 Task: Open the Outlook data file named 'backup' from the Documents folder.
Action: Mouse moved to (24, 65)
Screenshot: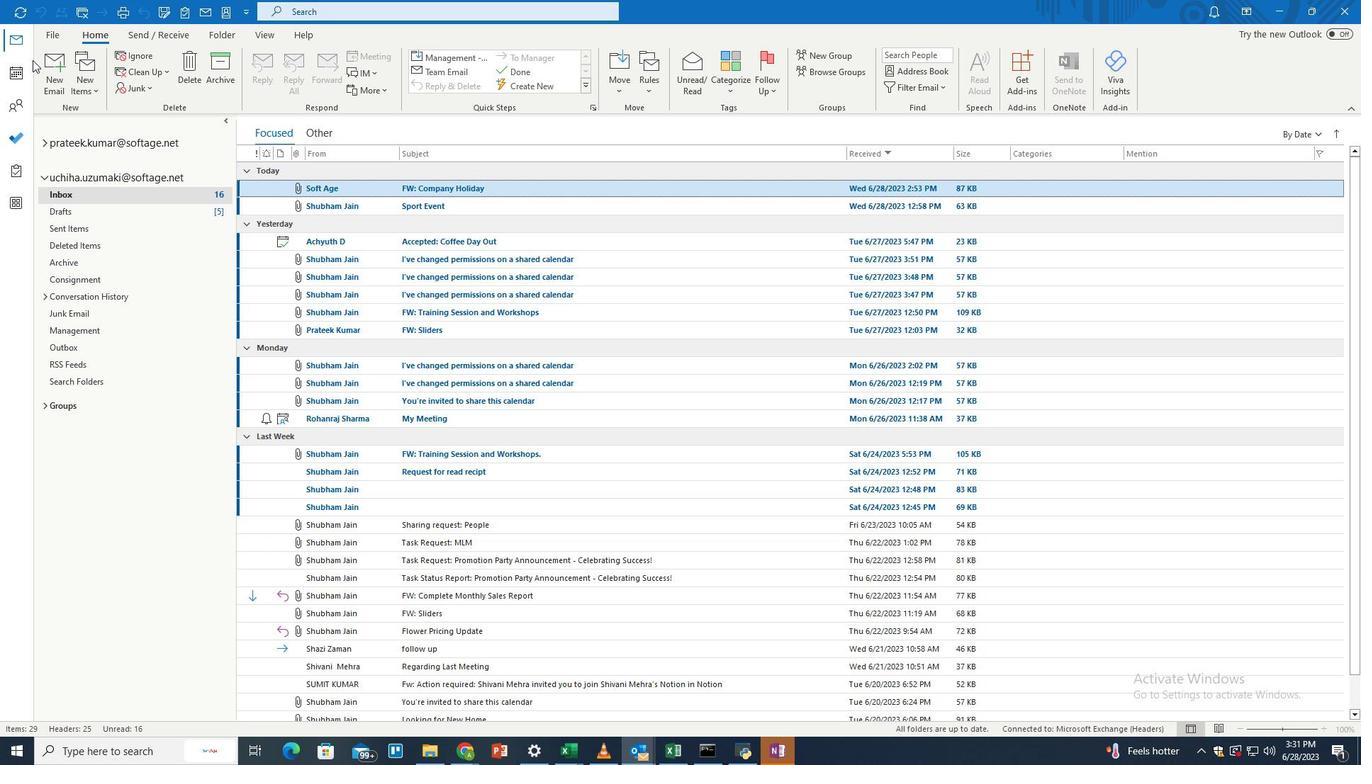 
Action: Mouse pressed left at (24, 65)
Screenshot: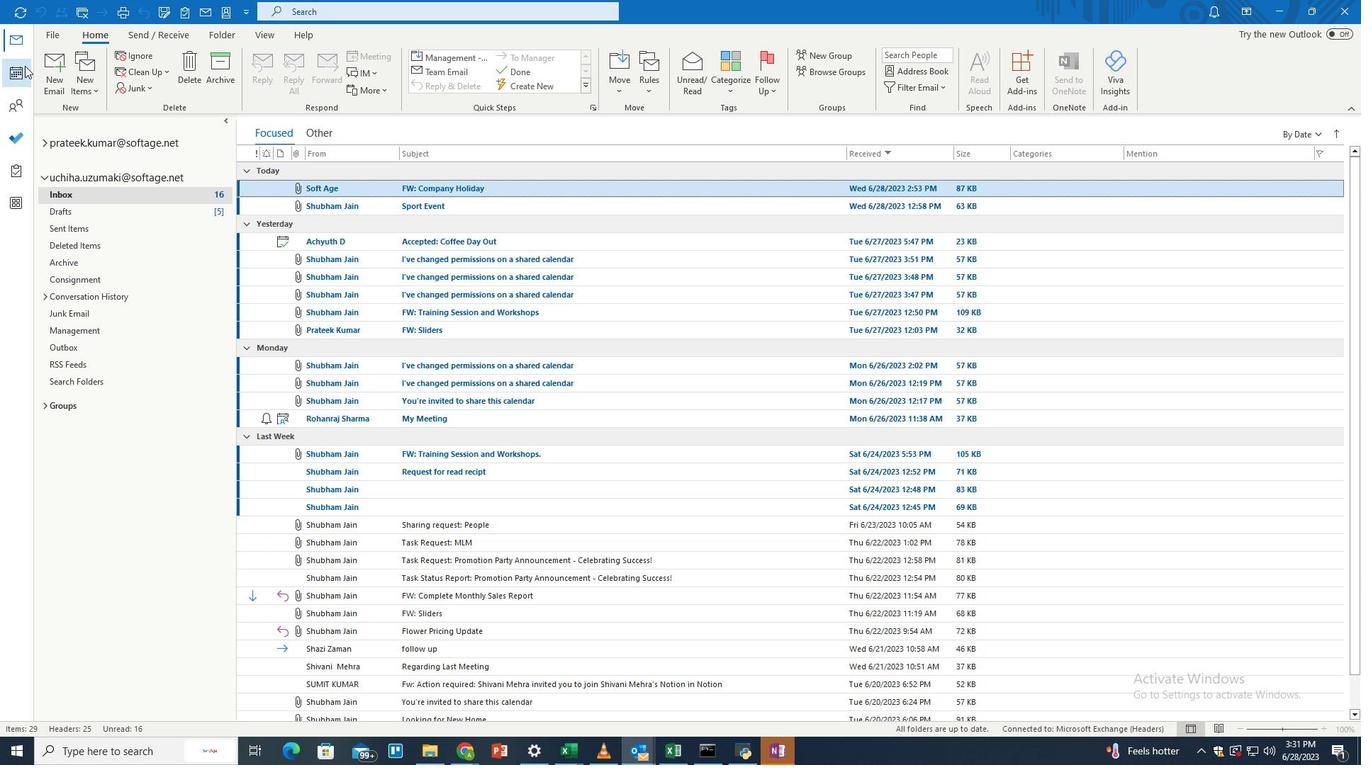 
Action: Mouse moved to (52, 31)
Screenshot: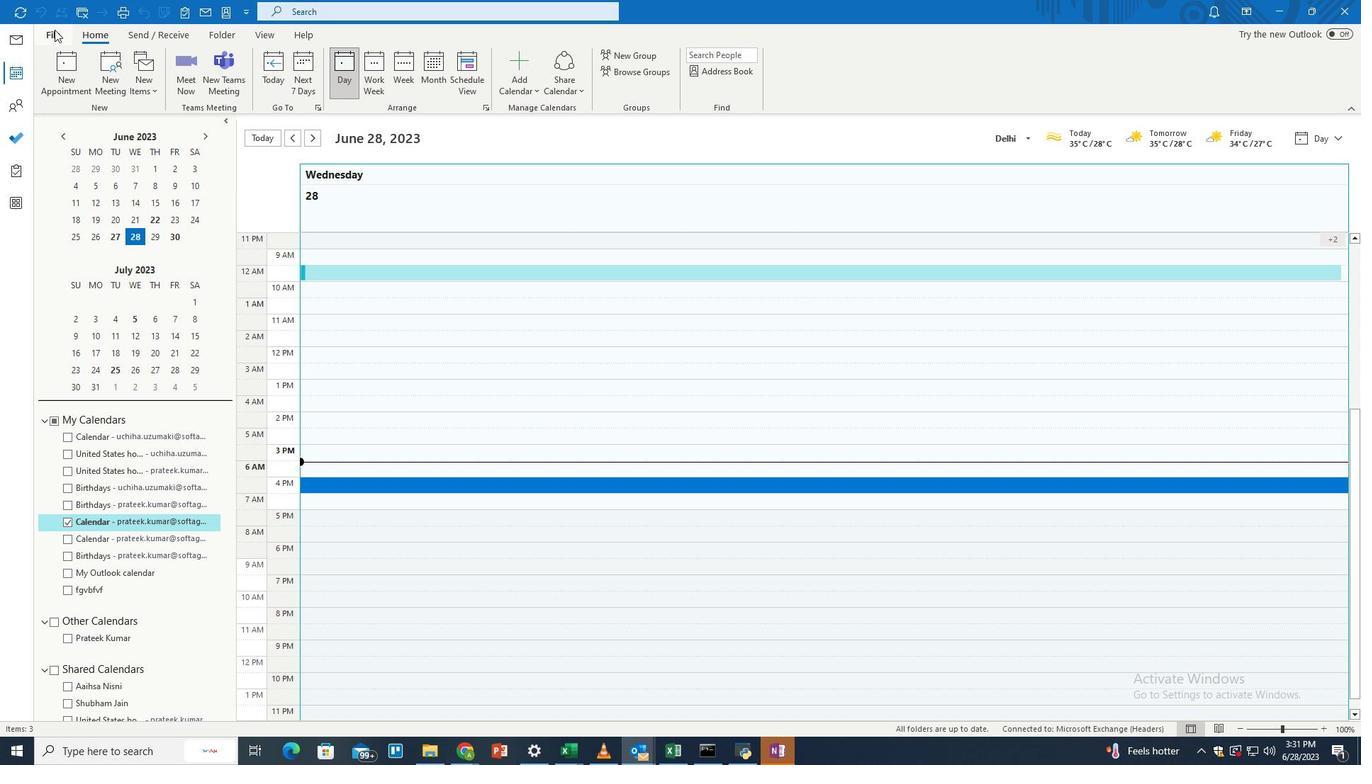 
Action: Mouse pressed left at (52, 31)
Screenshot: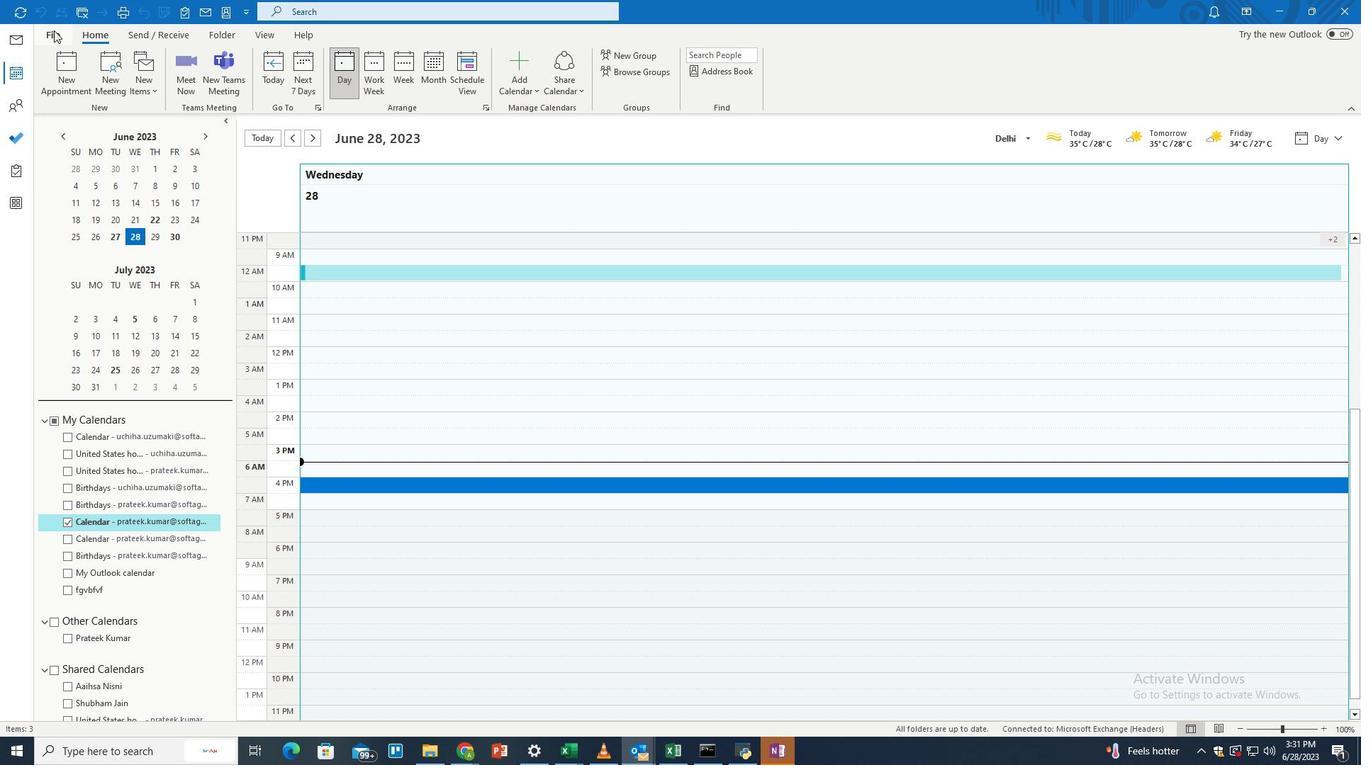 
Action: Mouse moved to (64, 99)
Screenshot: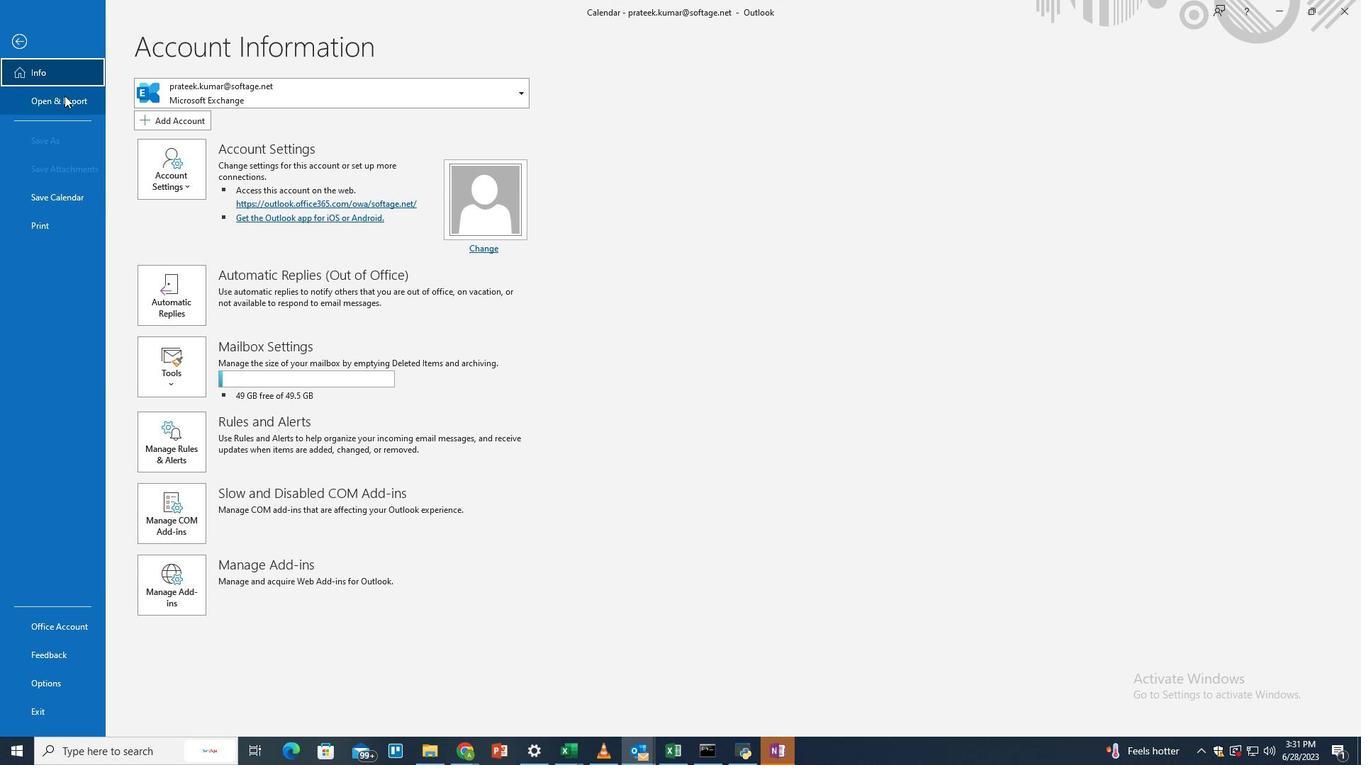 
Action: Mouse pressed left at (64, 99)
Screenshot: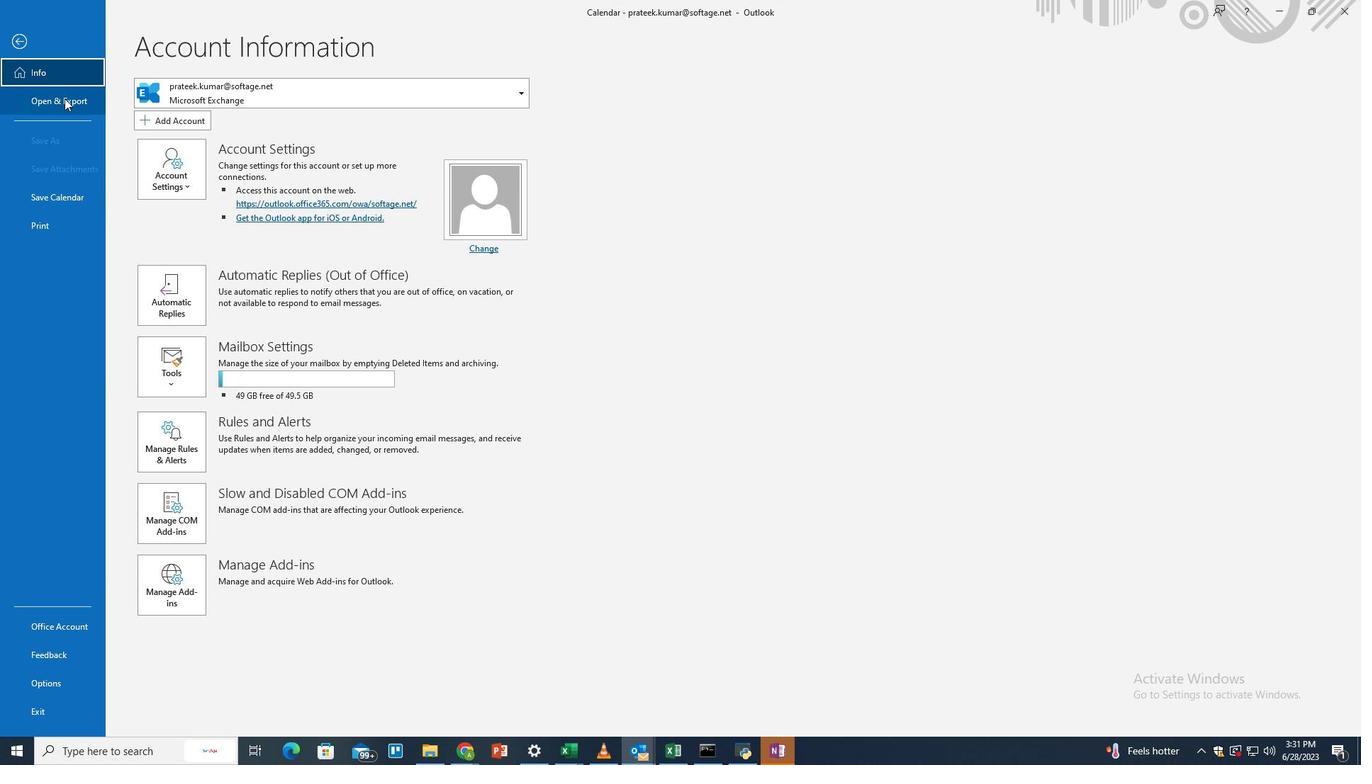 
Action: Mouse moved to (181, 177)
Screenshot: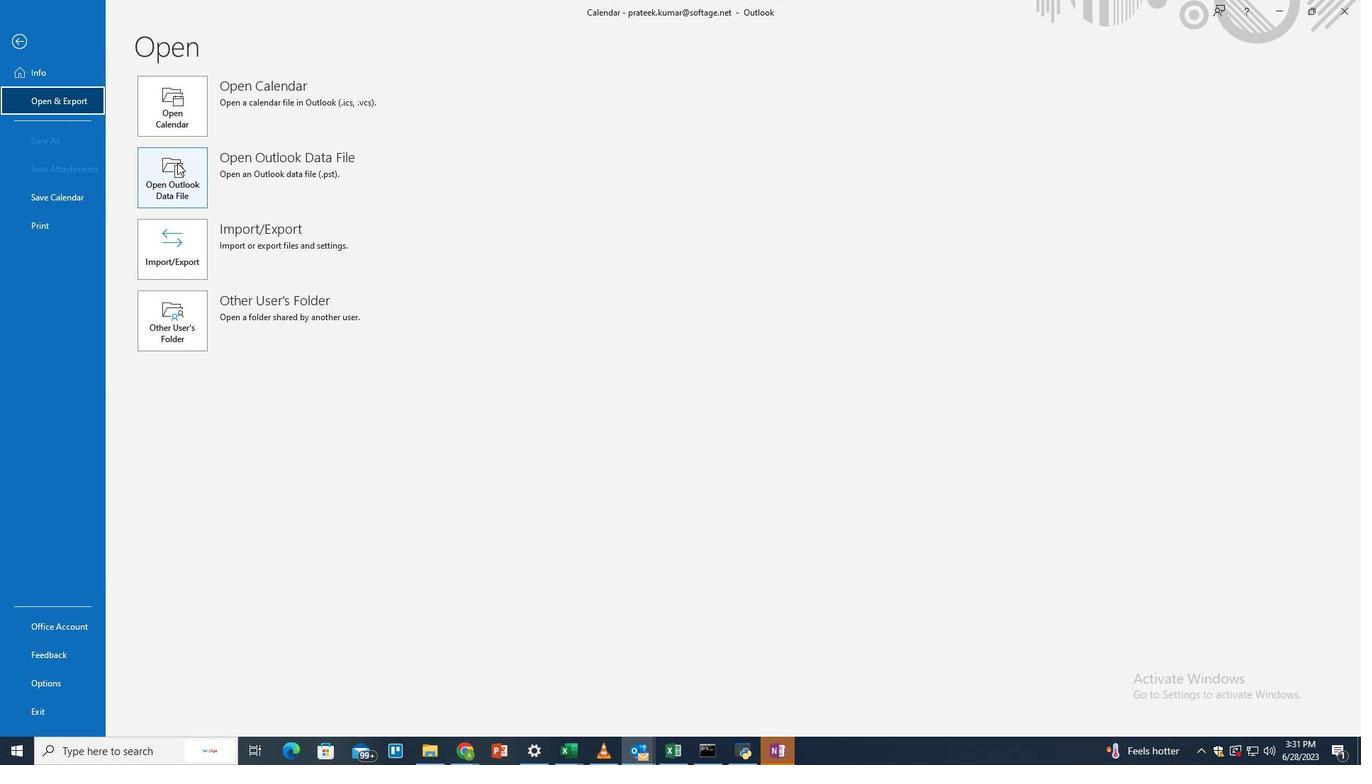 
Action: Mouse pressed left at (181, 177)
Screenshot: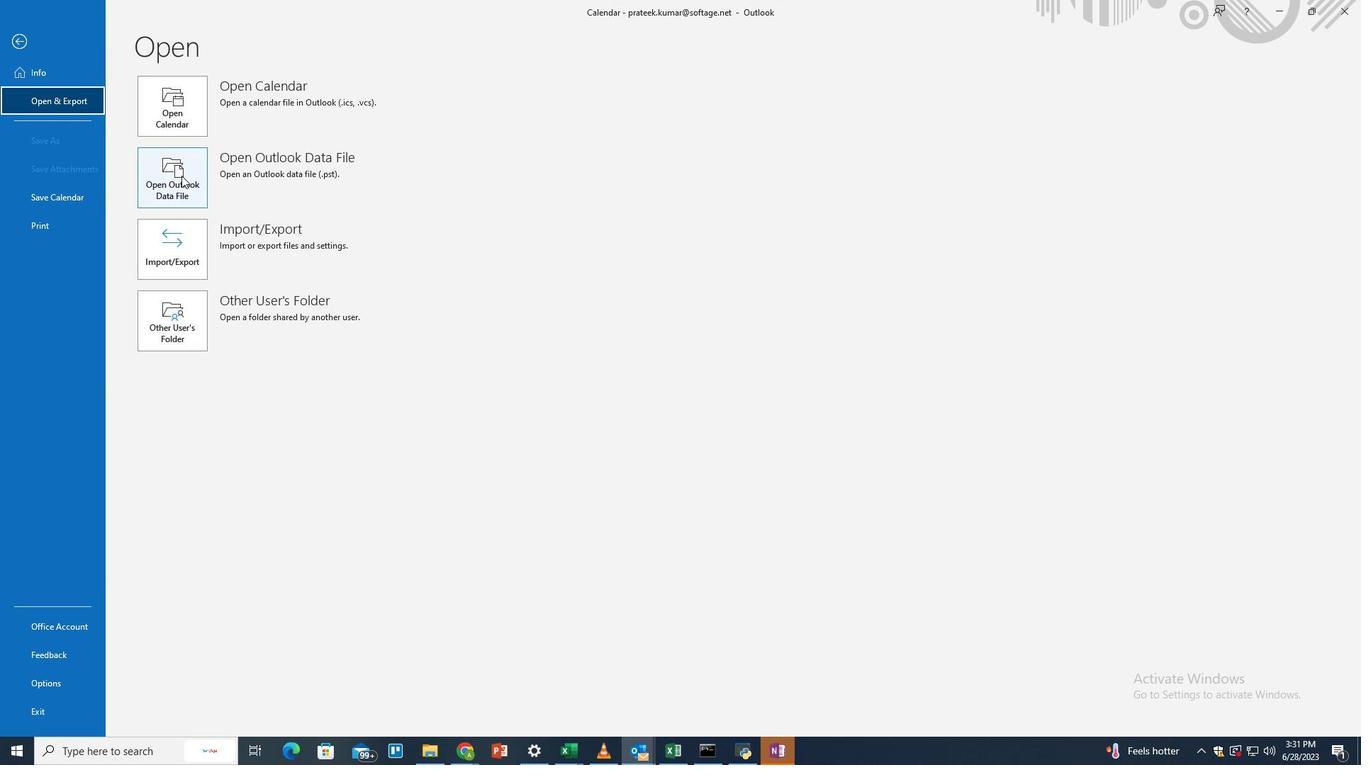 
Action: Mouse moved to (59, 168)
Screenshot: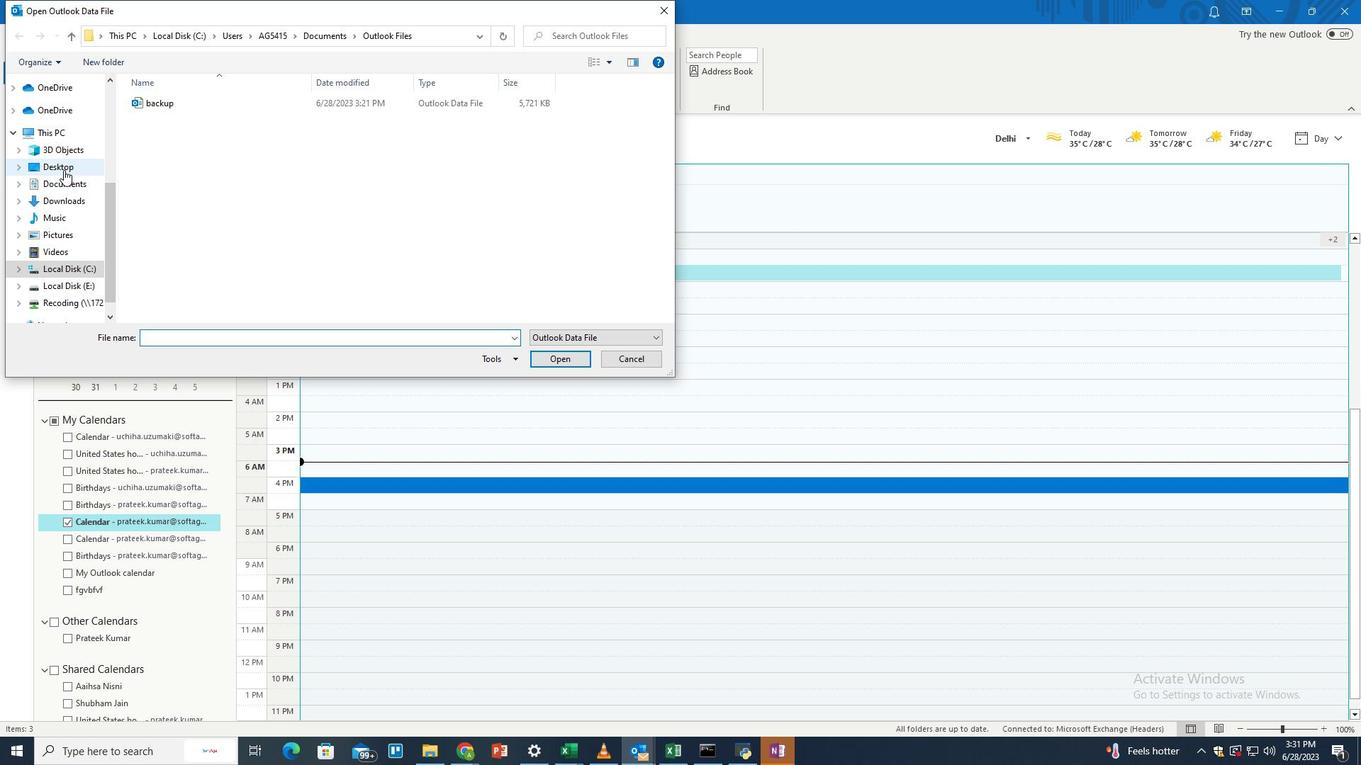 
Action: Mouse pressed left at (59, 168)
Screenshot: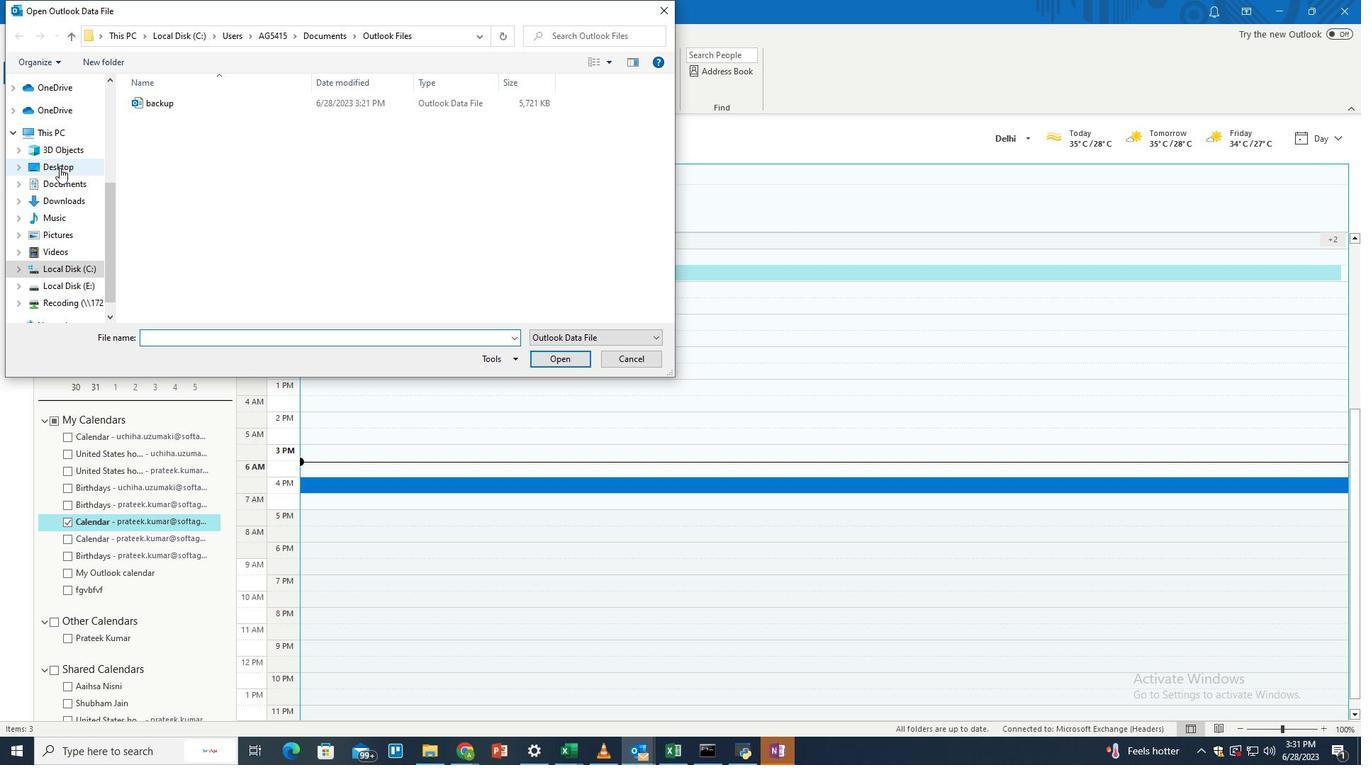 
Action: Mouse moved to (567, 335)
Screenshot: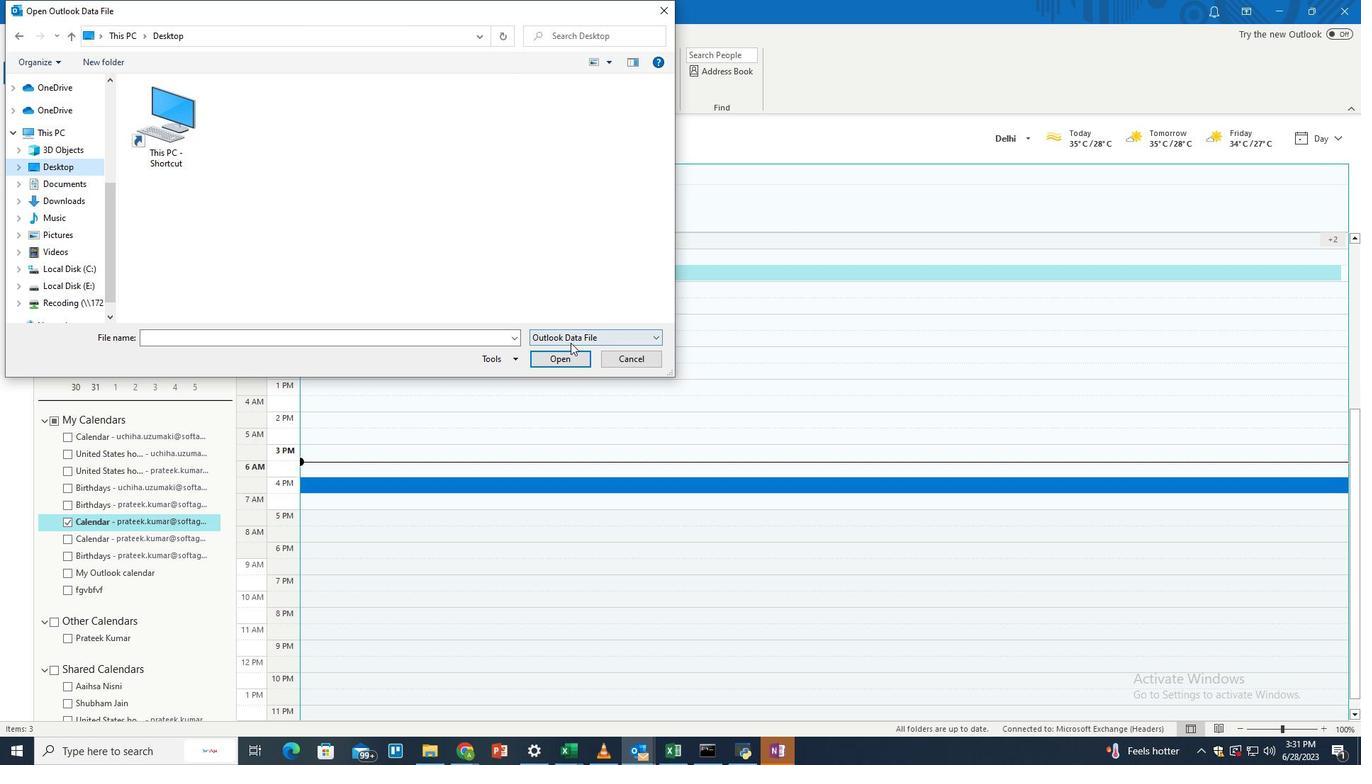 
Action: Mouse pressed left at (567, 335)
Screenshot: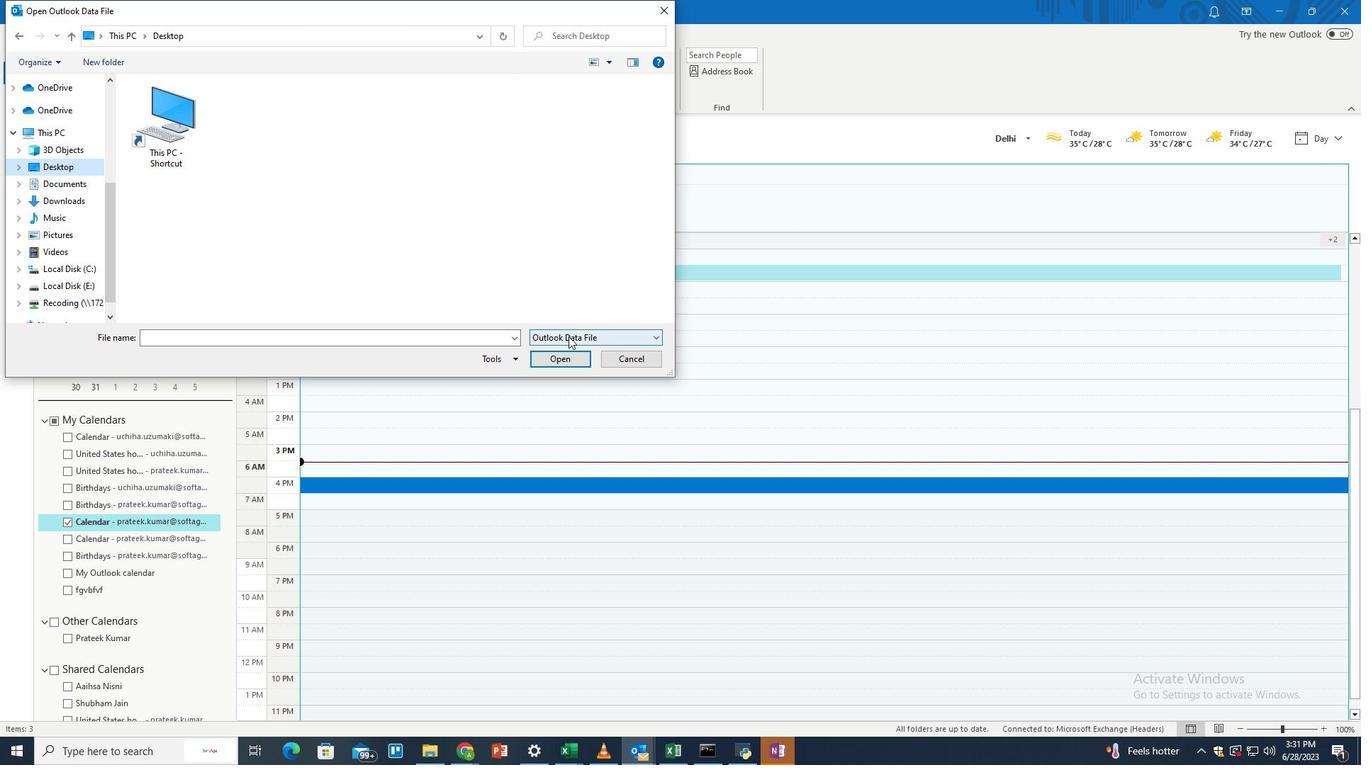 
Action: Mouse moved to (561, 350)
Screenshot: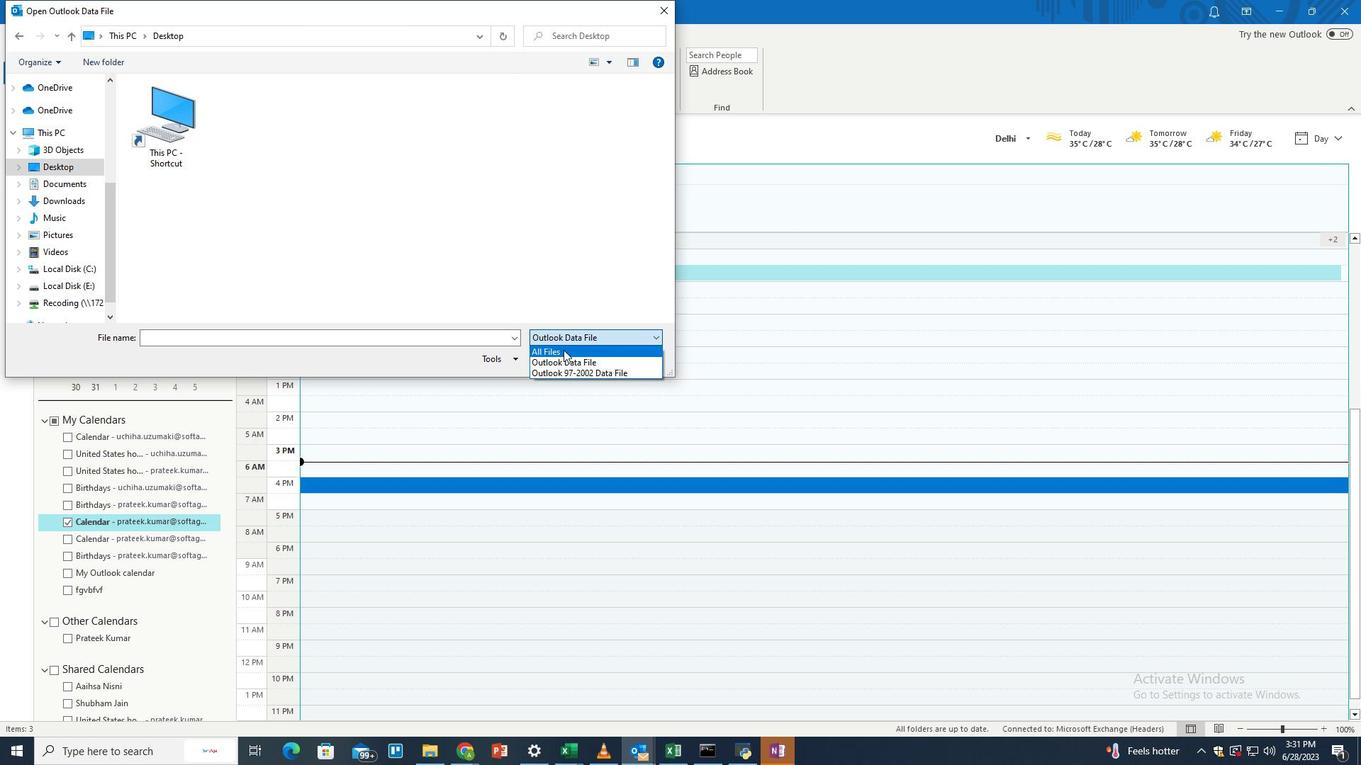 
Action: Mouse pressed left at (561, 350)
Screenshot: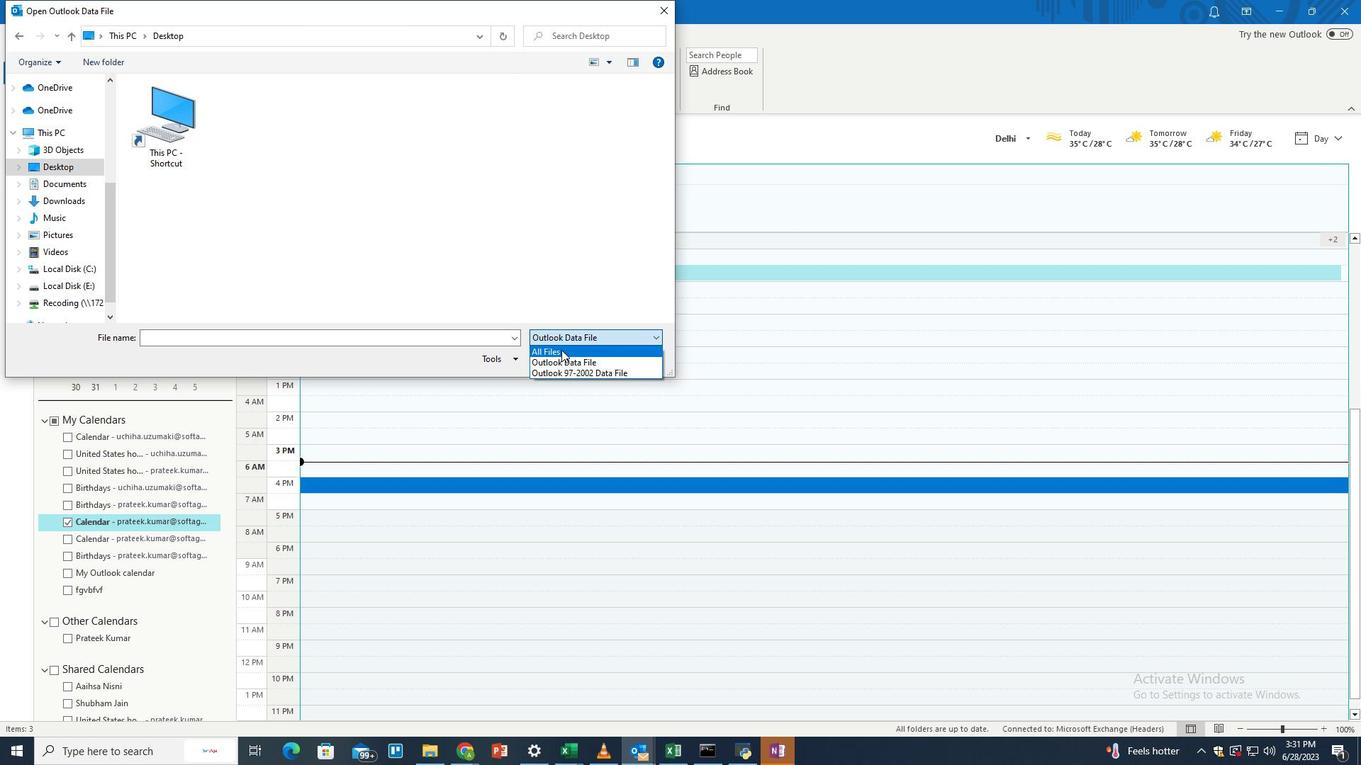 
Action: Mouse moved to (177, 219)
Screenshot: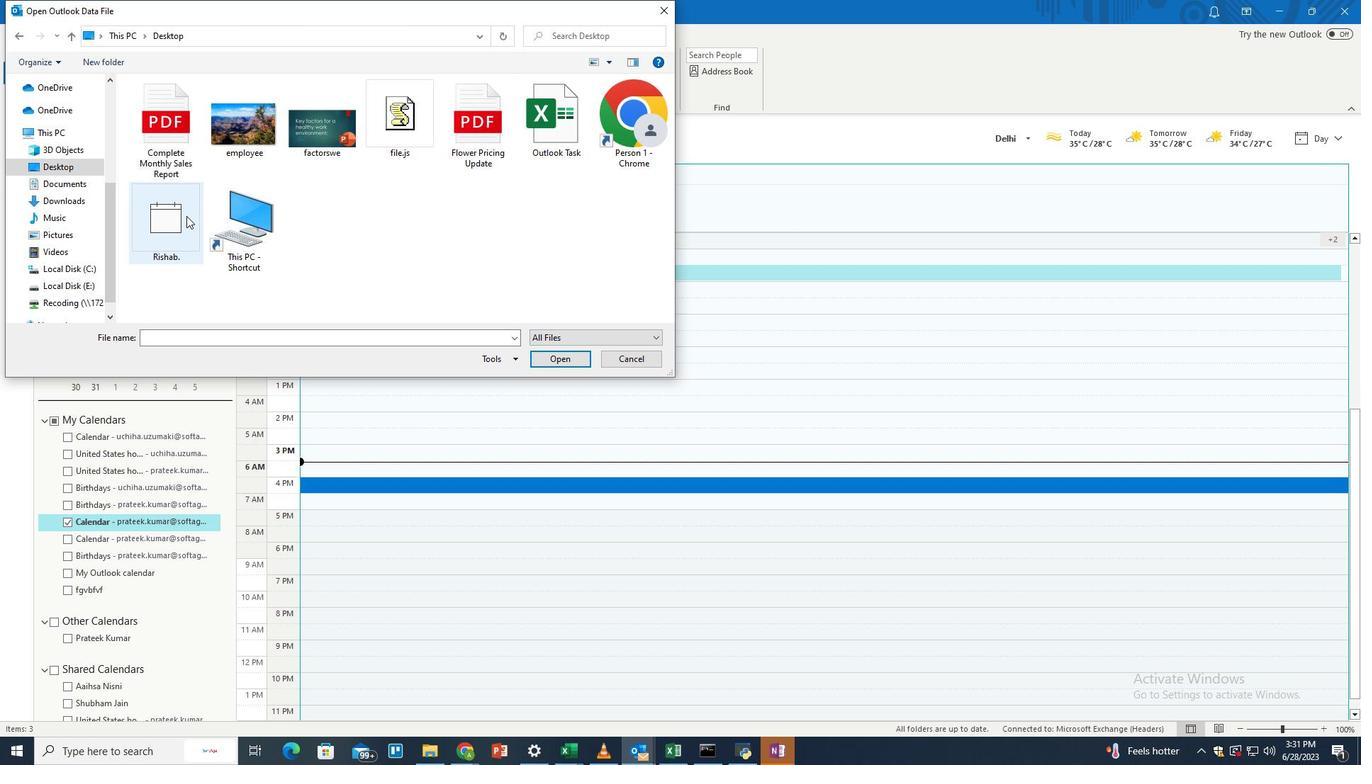 
Action: Mouse pressed left at (177, 219)
Screenshot: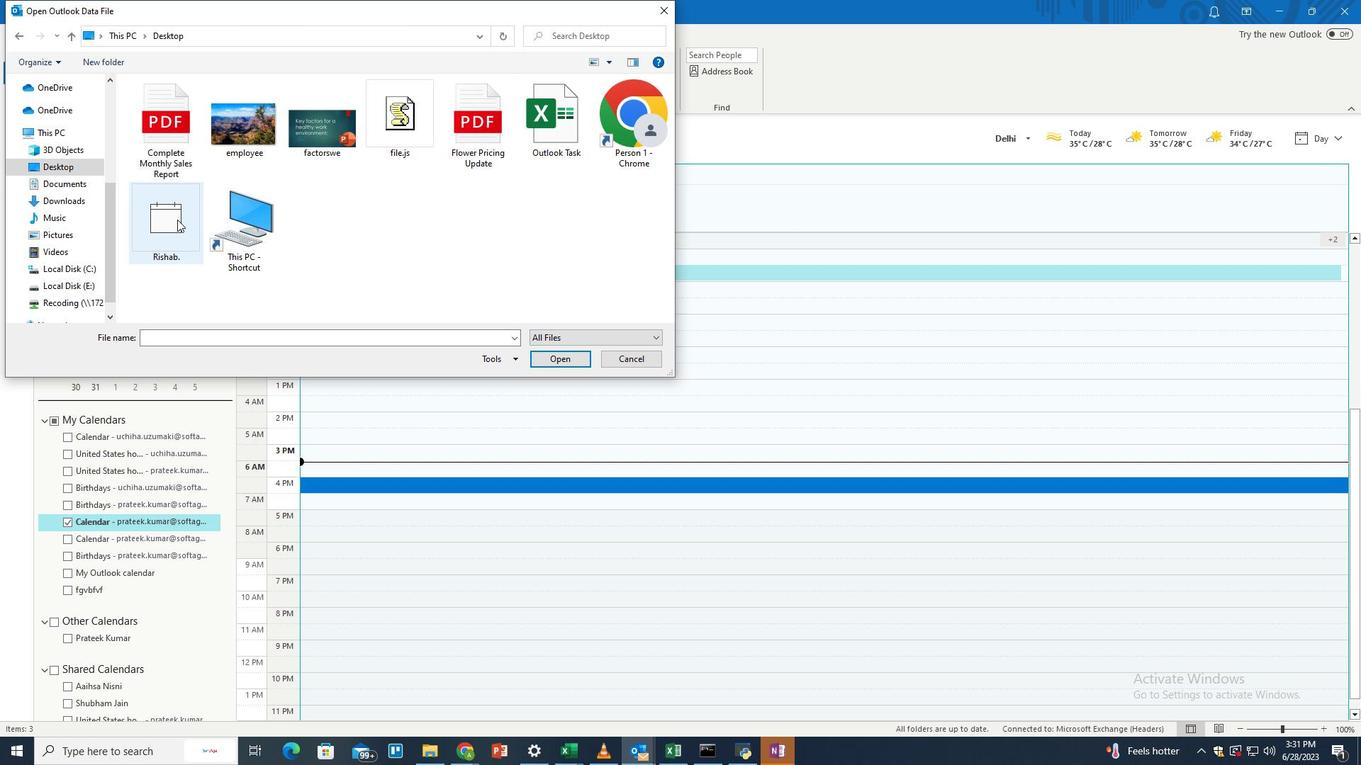 
Action: Mouse moved to (565, 360)
Screenshot: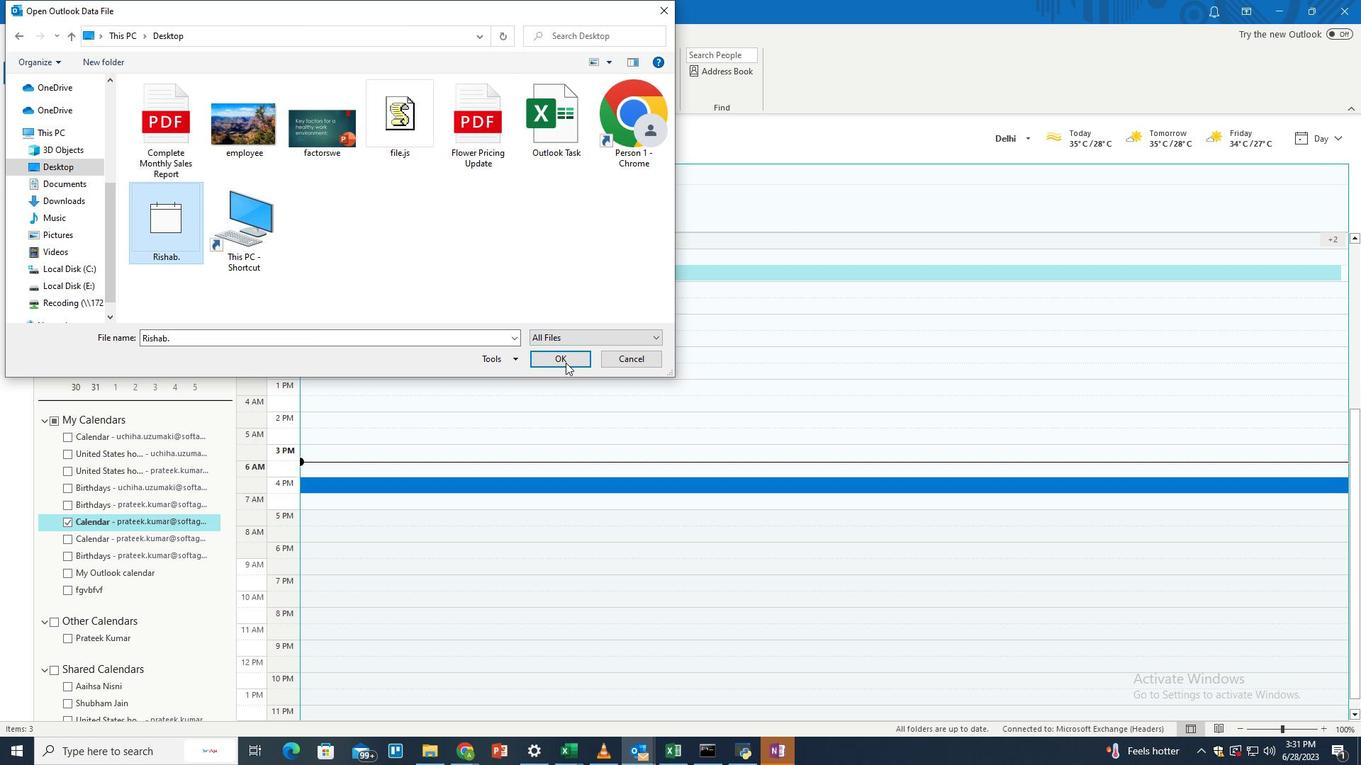 
Action: Mouse pressed left at (565, 360)
Screenshot: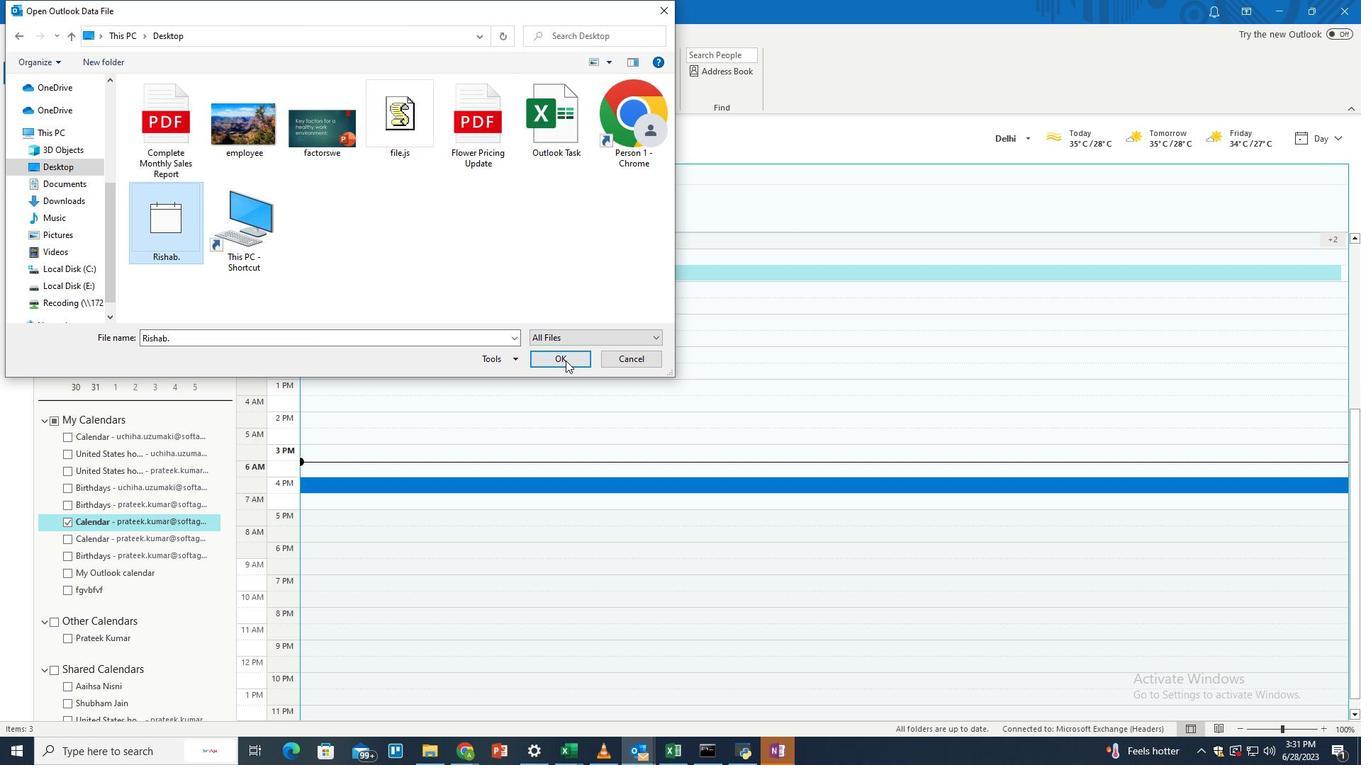 
Action: Mouse moved to (795, 429)
Screenshot: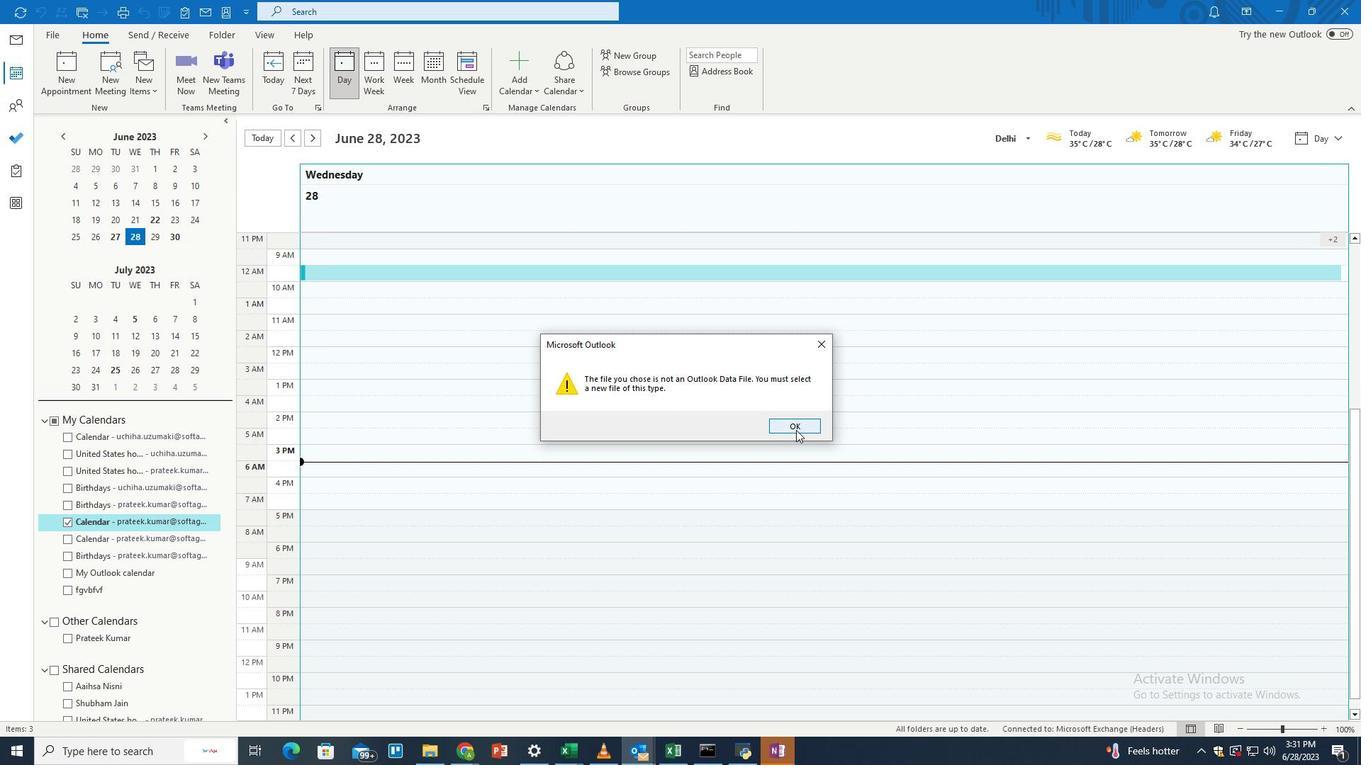 
Action: Mouse pressed left at (795, 429)
Screenshot: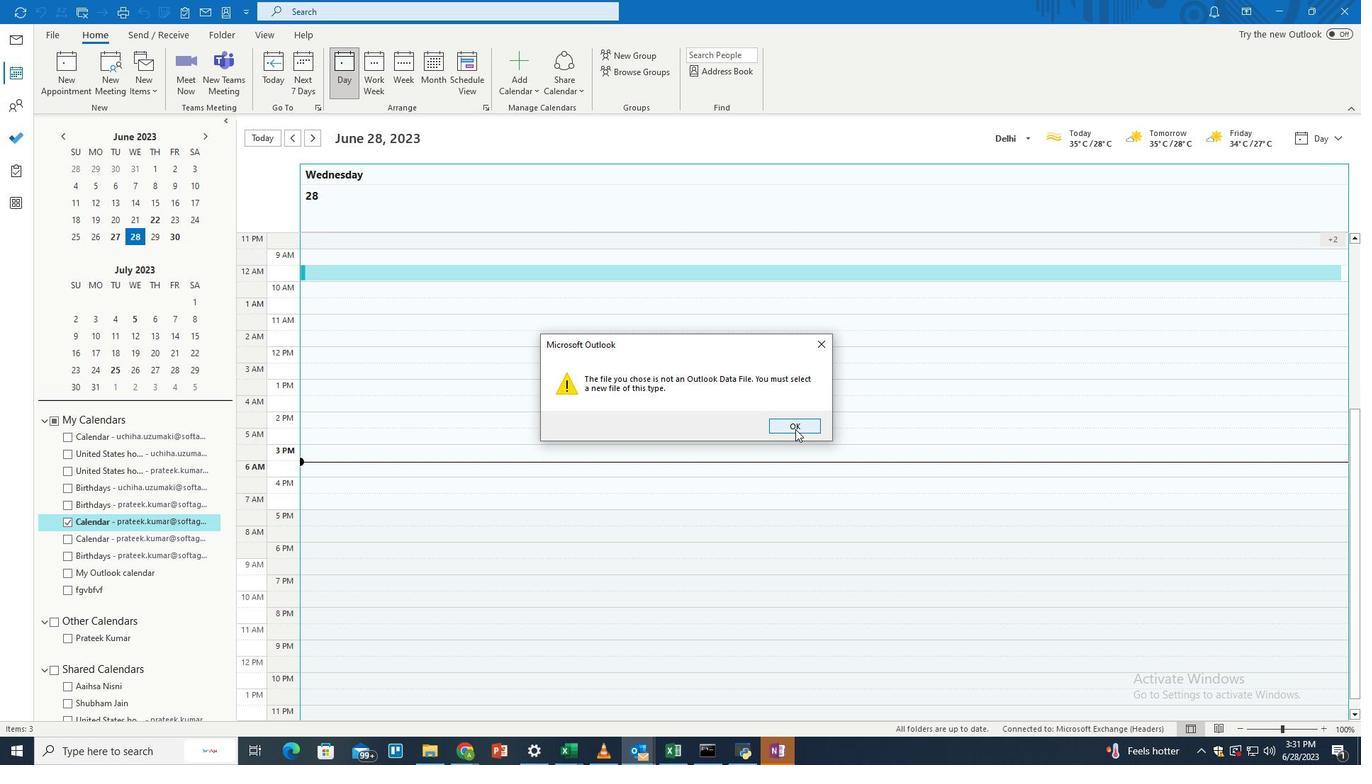 
Action: Mouse moved to (794, 428)
Screenshot: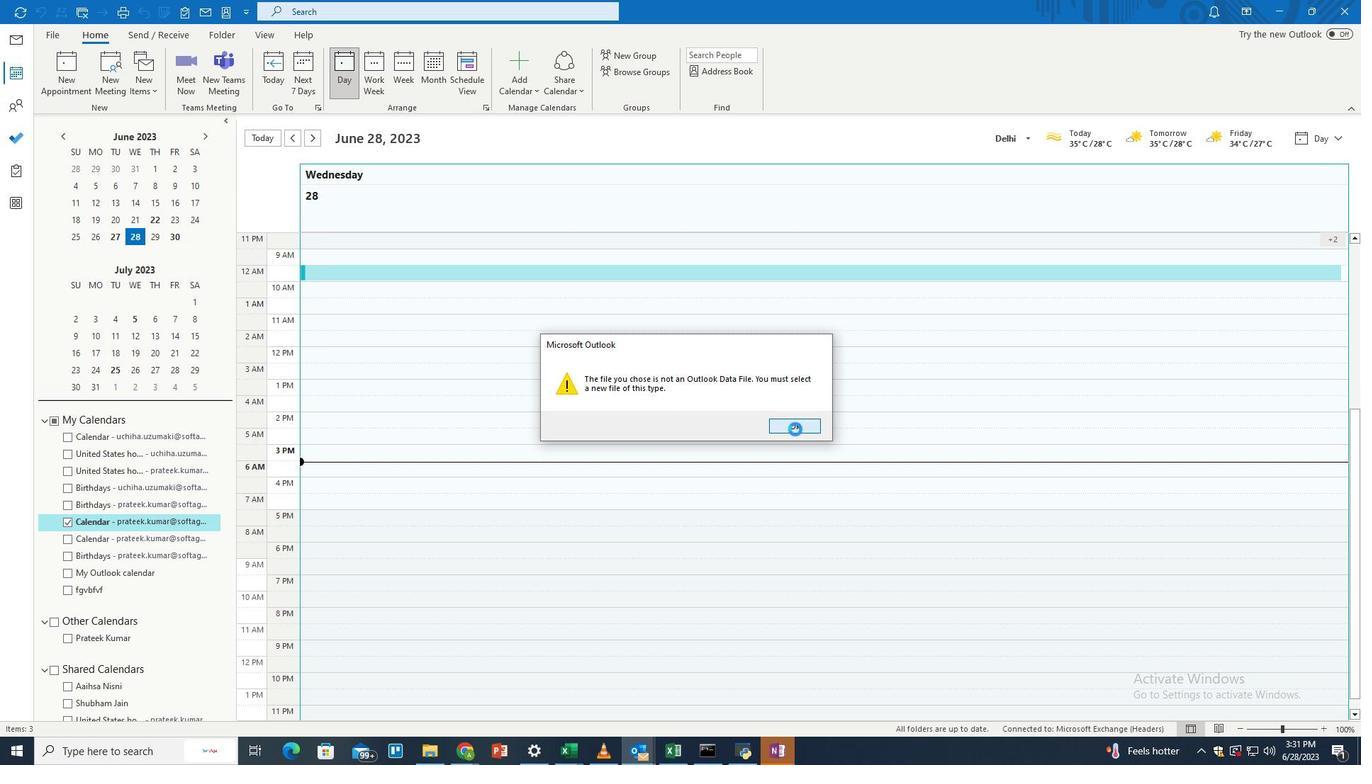 
